 Task: Access placeholder for the builder.
Action: Mouse moved to (1064, 74)
Screenshot: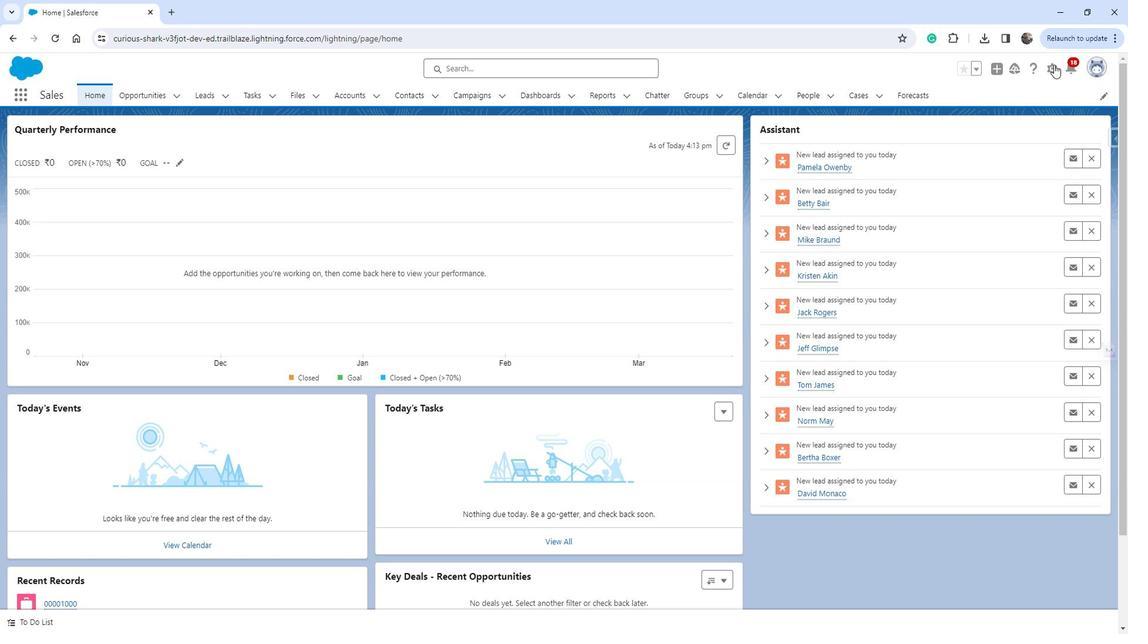 
Action: Mouse pressed left at (1064, 74)
Screenshot: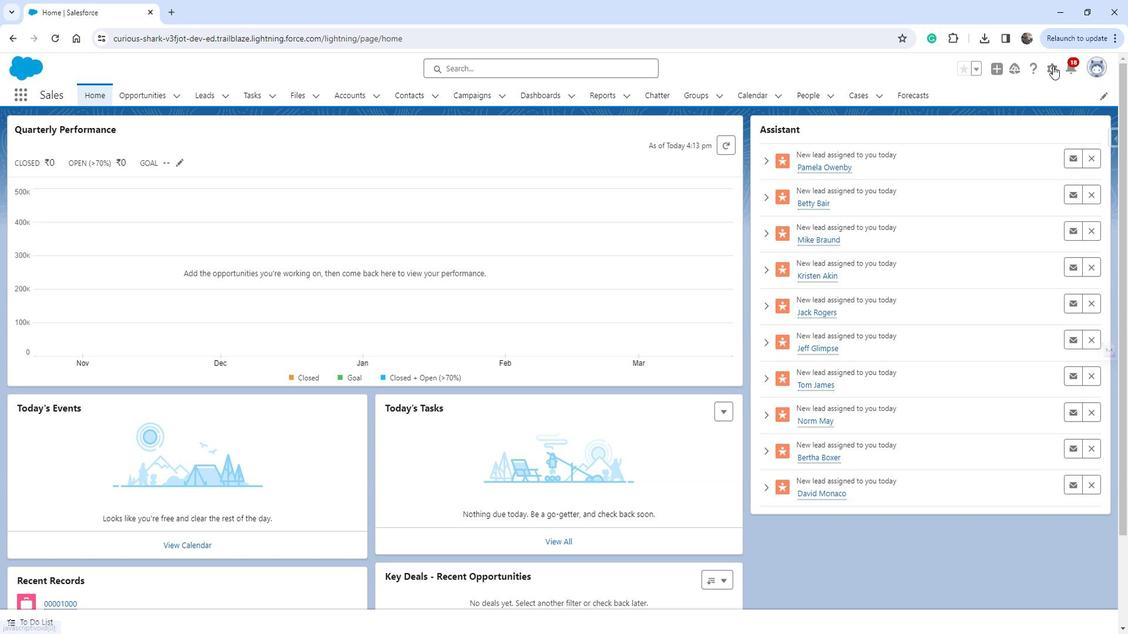 
Action: Mouse moved to (1020, 112)
Screenshot: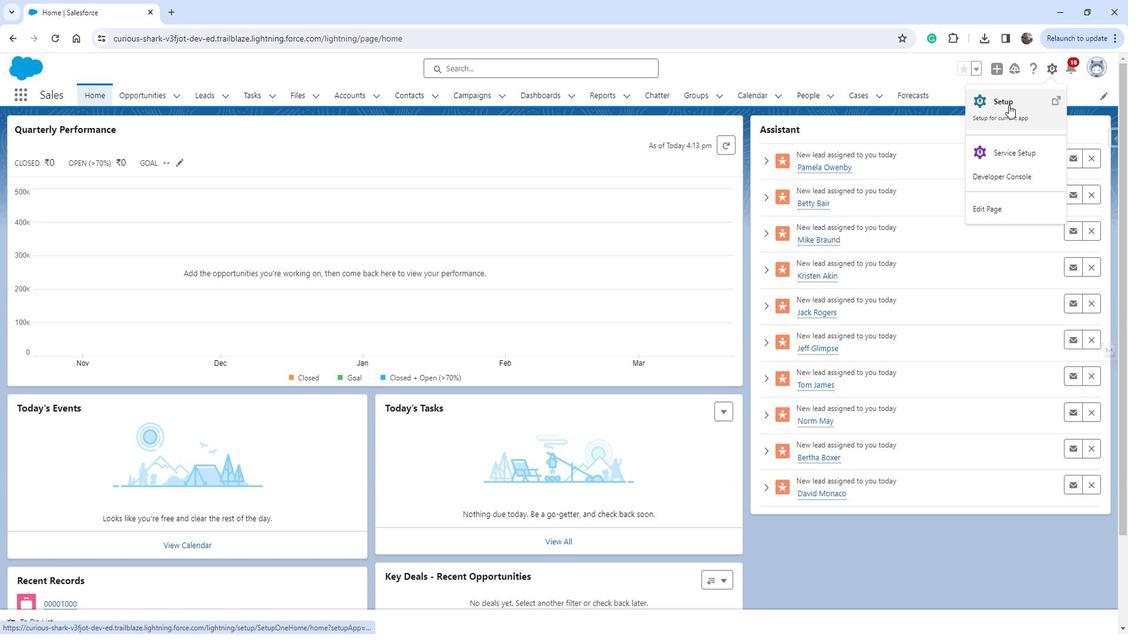 
Action: Mouse pressed left at (1020, 112)
Screenshot: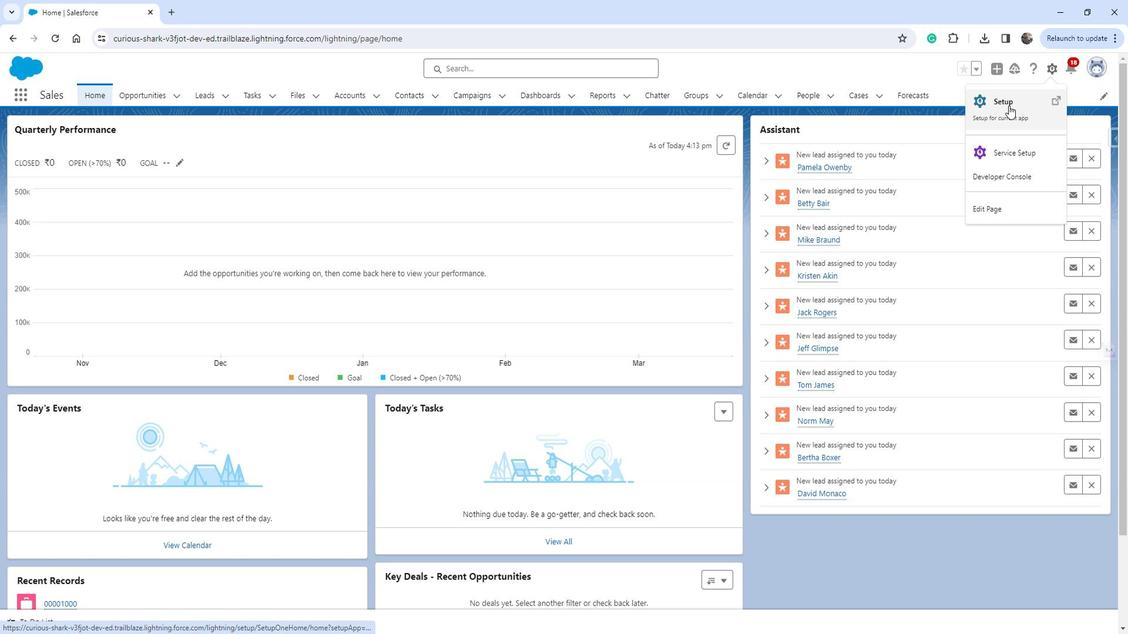 
Action: Mouse moved to (66, 396)
Screenshot: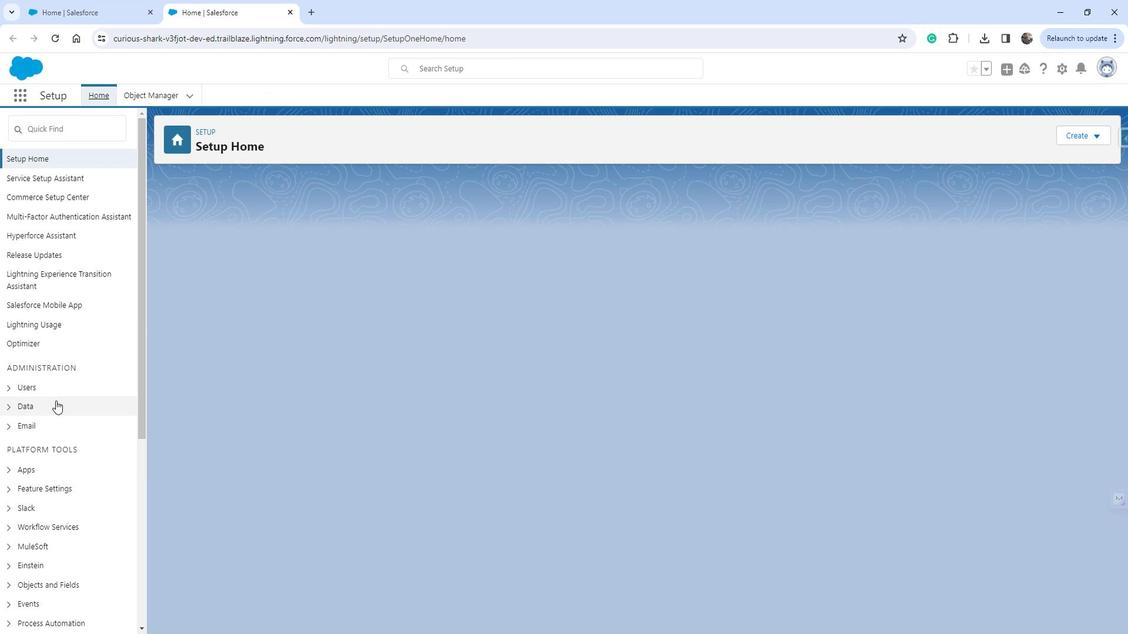 
Action: Mouse scrolled (66, 396) with delta (0, 0)
Screenshot: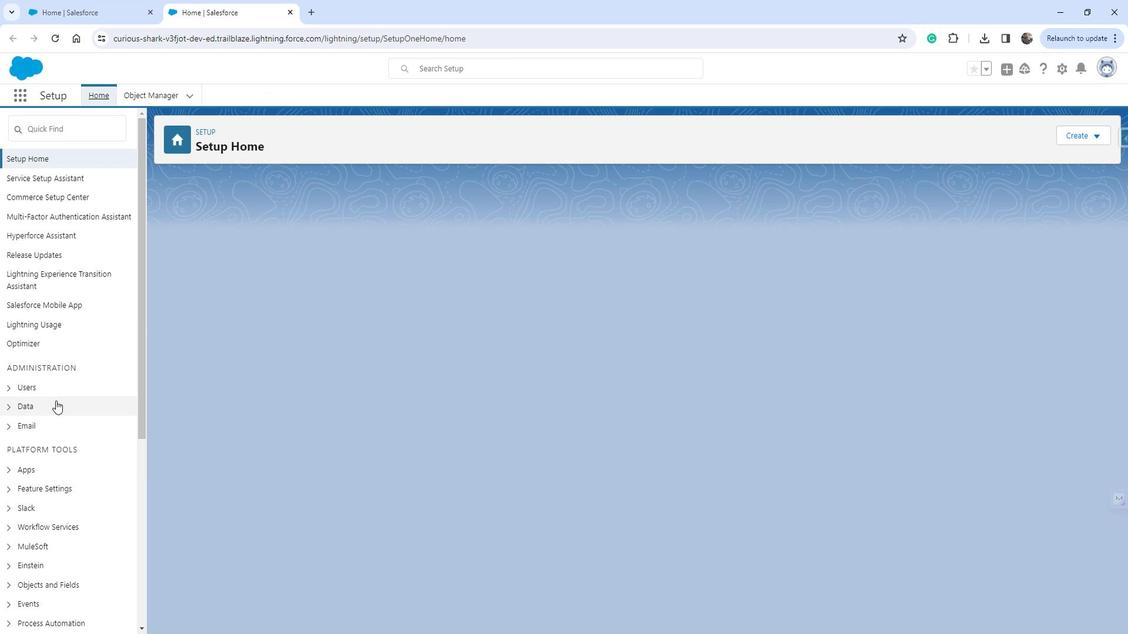 
Action: Mouse moved to (67, 396)
Screenshot: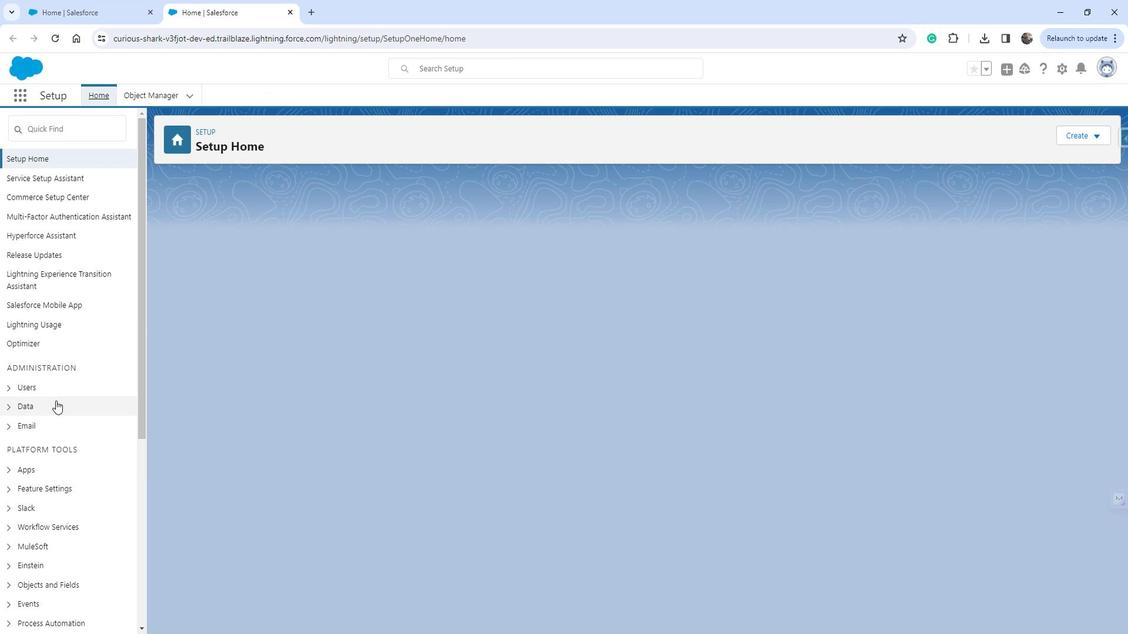 
Action: Mouse scrolled (67, 396) with delta (0, 0)
Screenshot: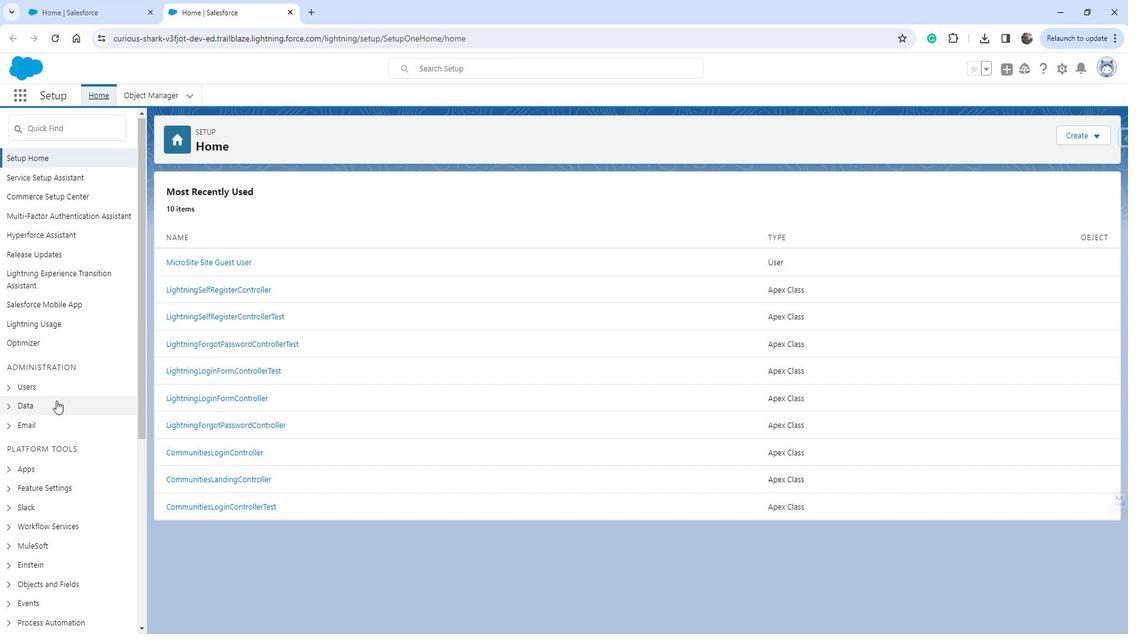 
Action: Mouse moved to (70, 395)
Screenshot: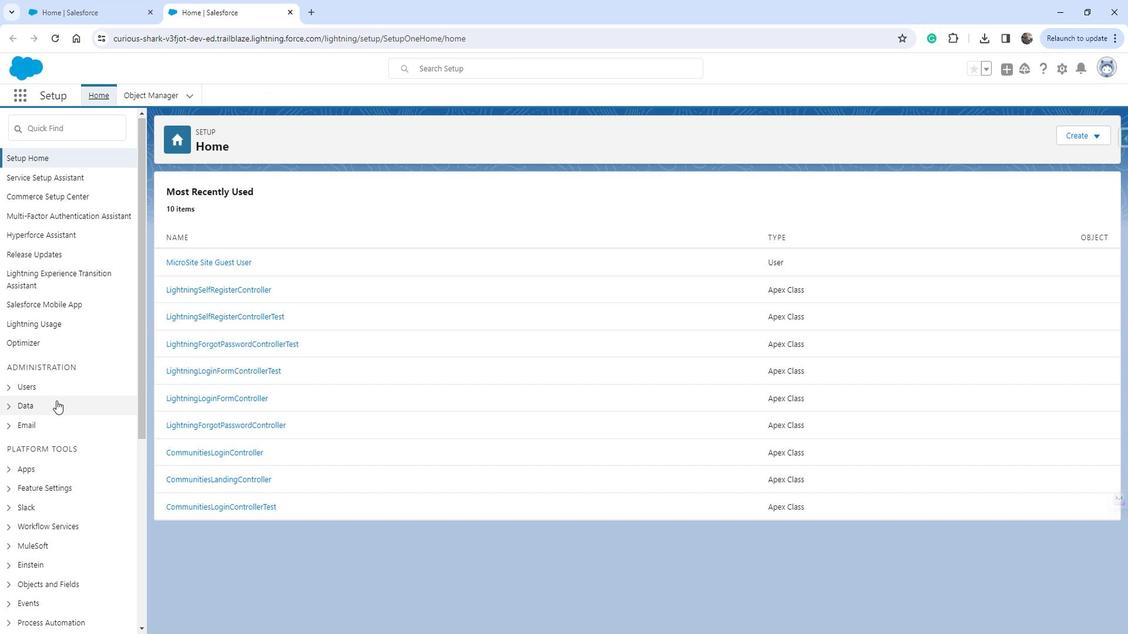 
Action: Mouse scrolled (70, 394) with delta (0, 0)
Screenshot: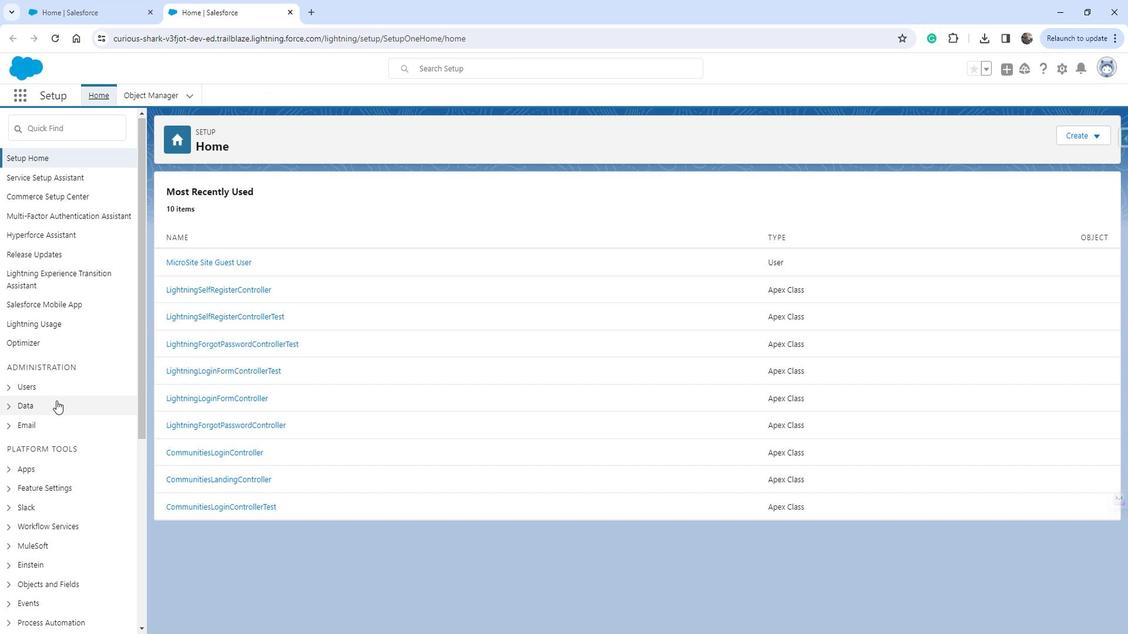 
Action: Mouse moved to (71, 394)
Screenshot: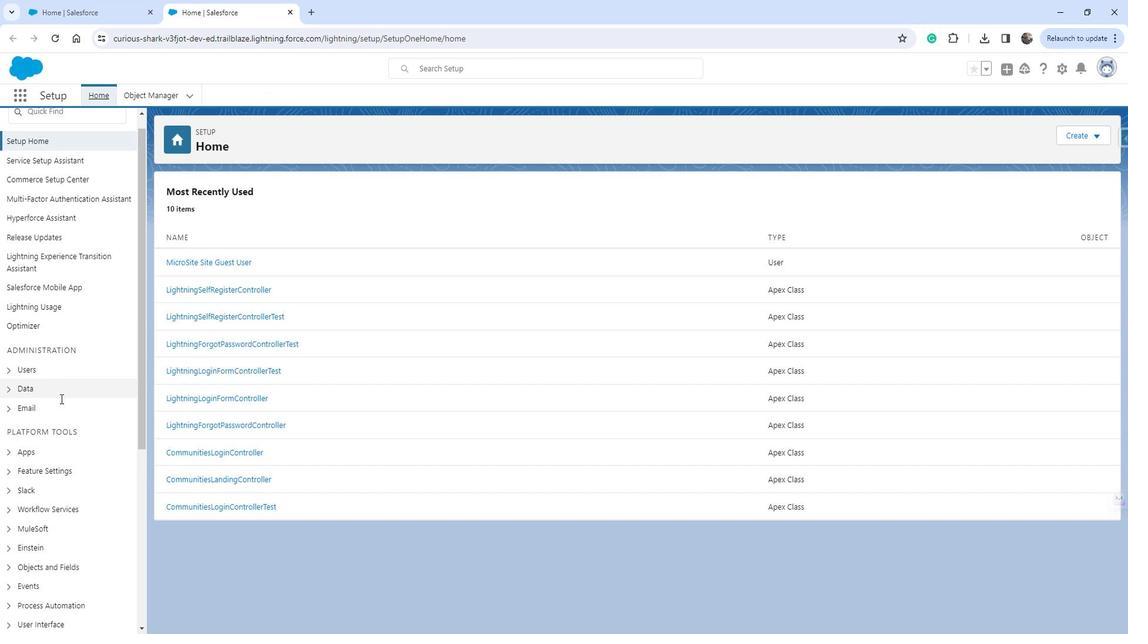
Action: Mouse scrolled (71, 393) with delta (0, 0)
Screenshot: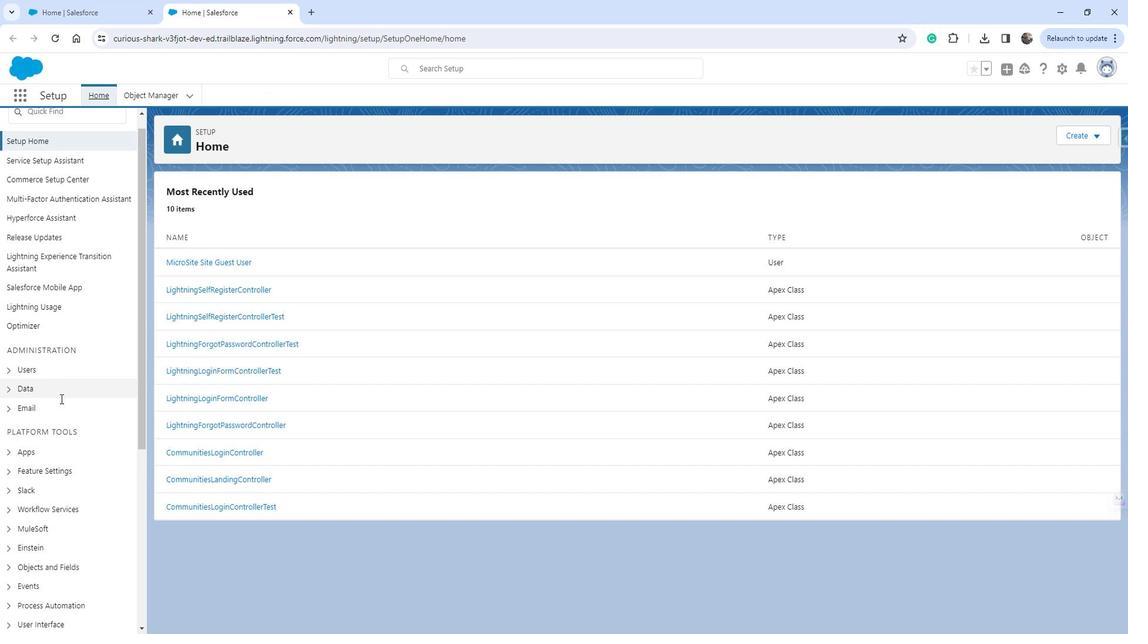 
Action: Mouse moved to (18, 247)
Screenshot: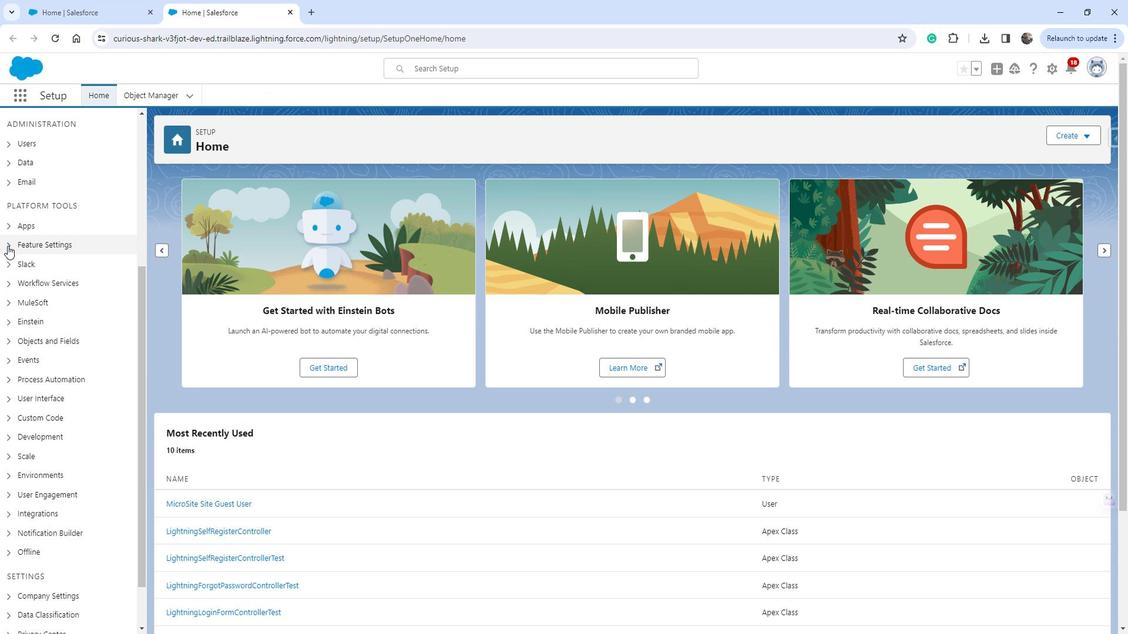 
Action: Mouse pressed left at (18, 247)
Screenshot: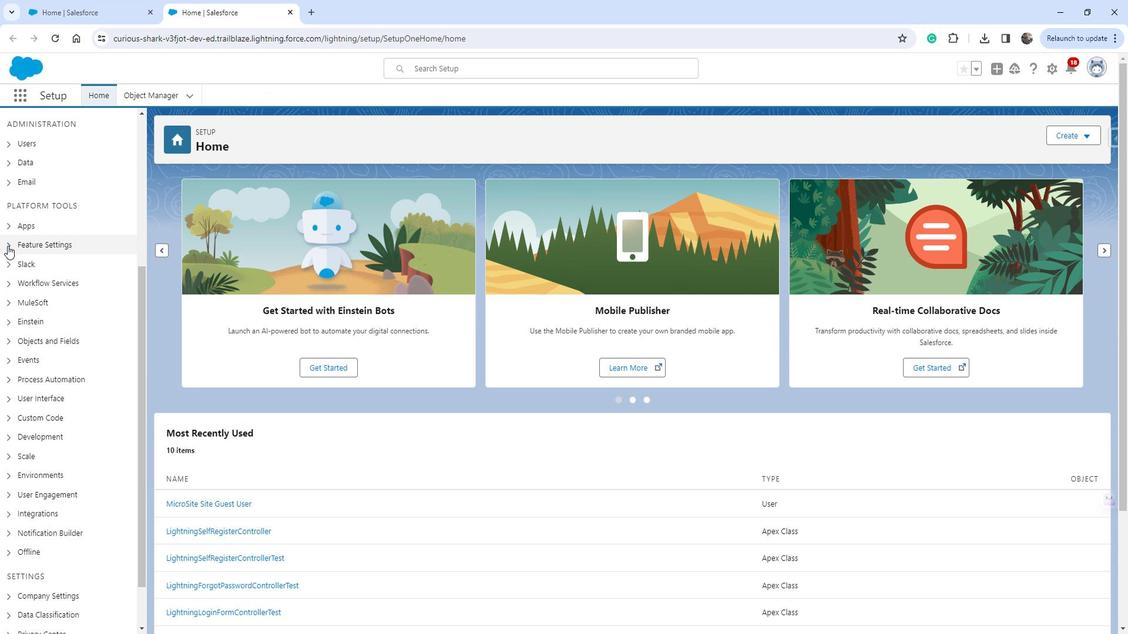 
Action: Mouse moved to (48, 269)
Screenshot: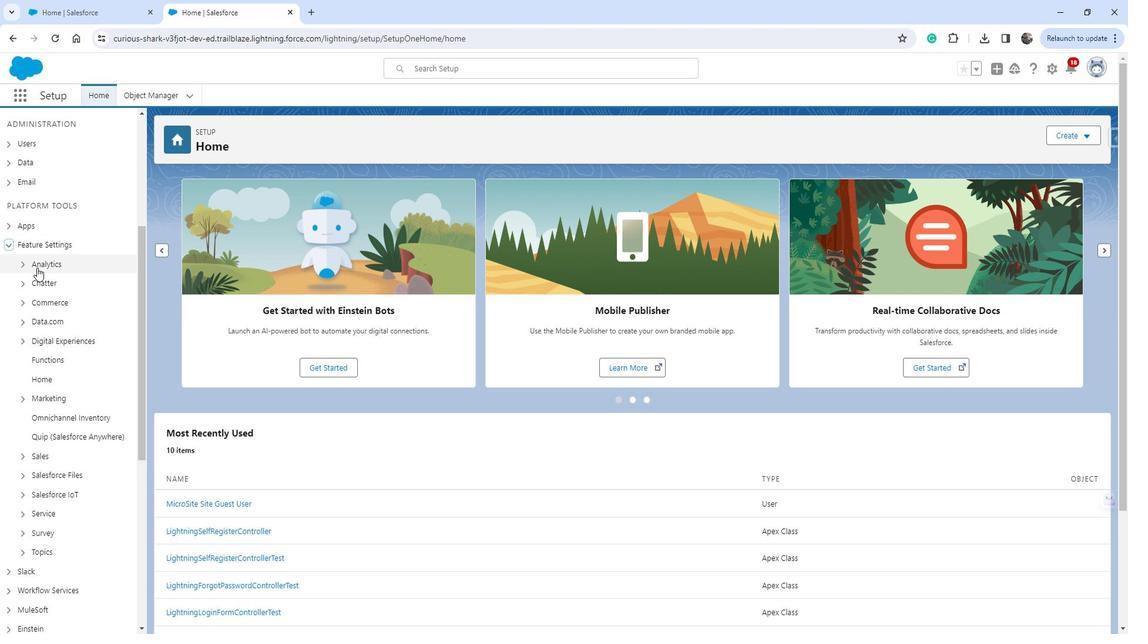 
Action: Mouse scrolled (48, 269) with delta (0, 0)
Screenshot: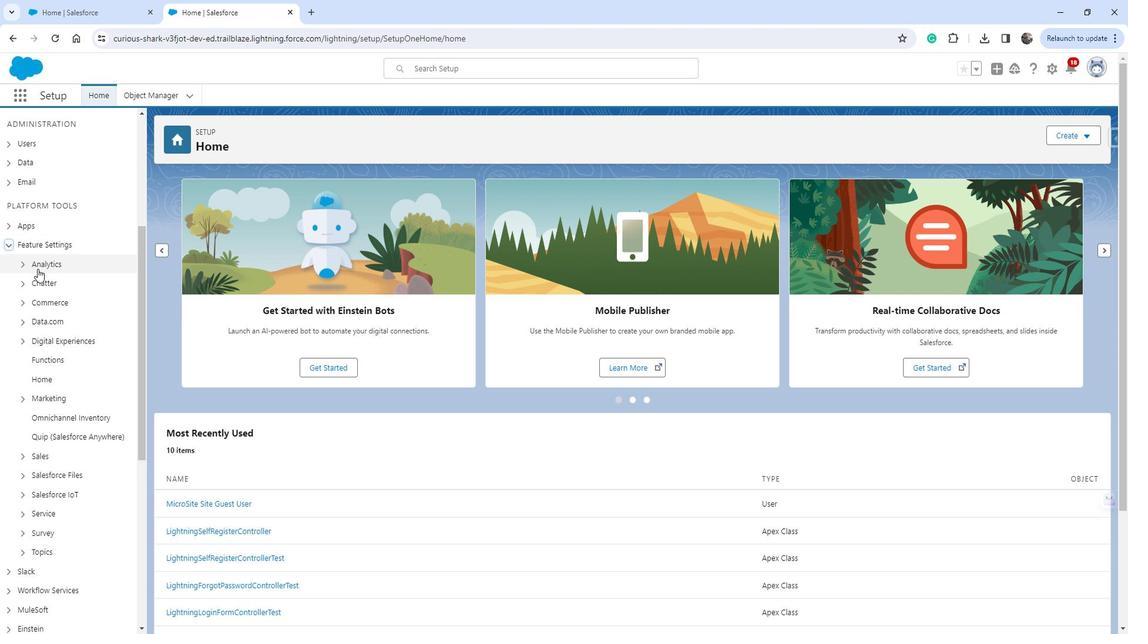 
Action: Mouse scrolled (48, 269) with delta (0, 0)
Screenshot: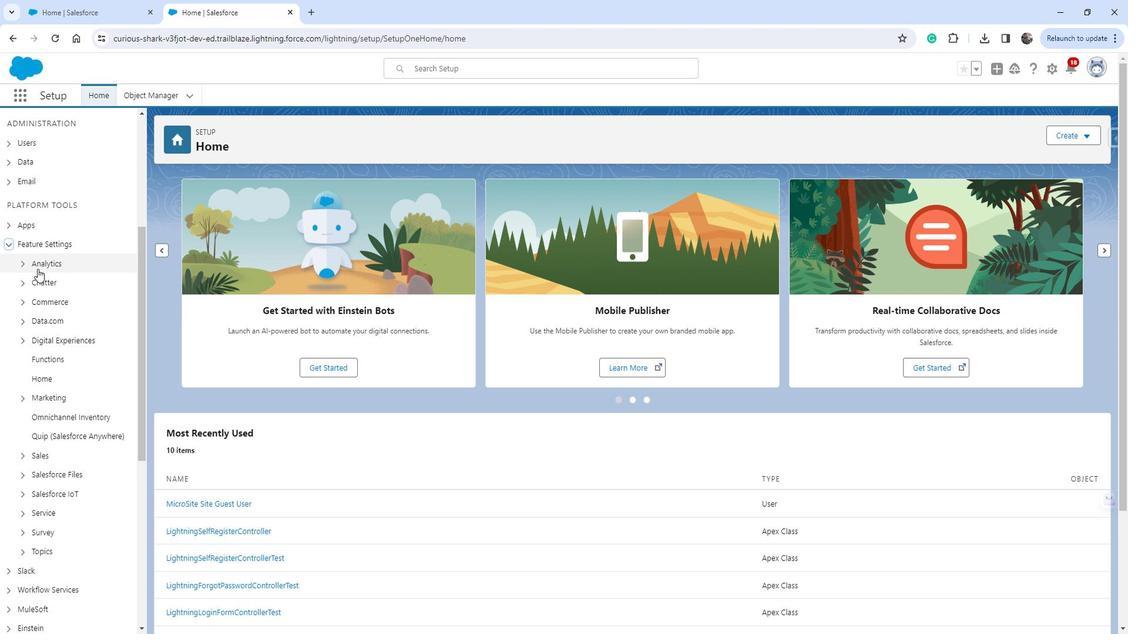 
Action: Mouse moved to (79, 220)
Screenshot: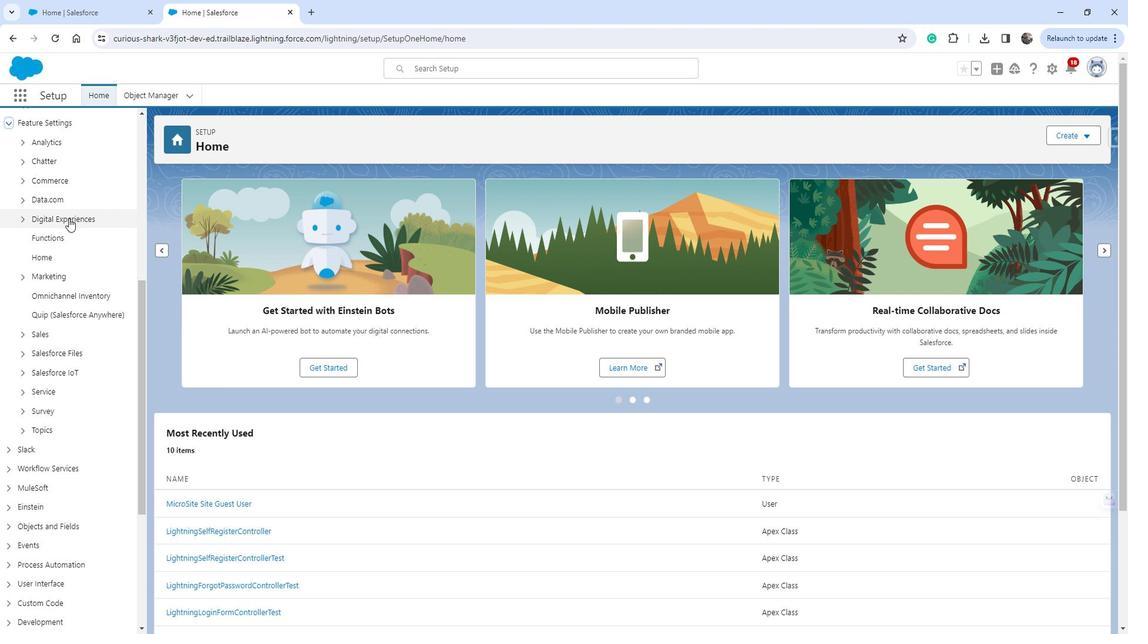 
Action: Mouse pressed left at (79, 220)
Screenshot: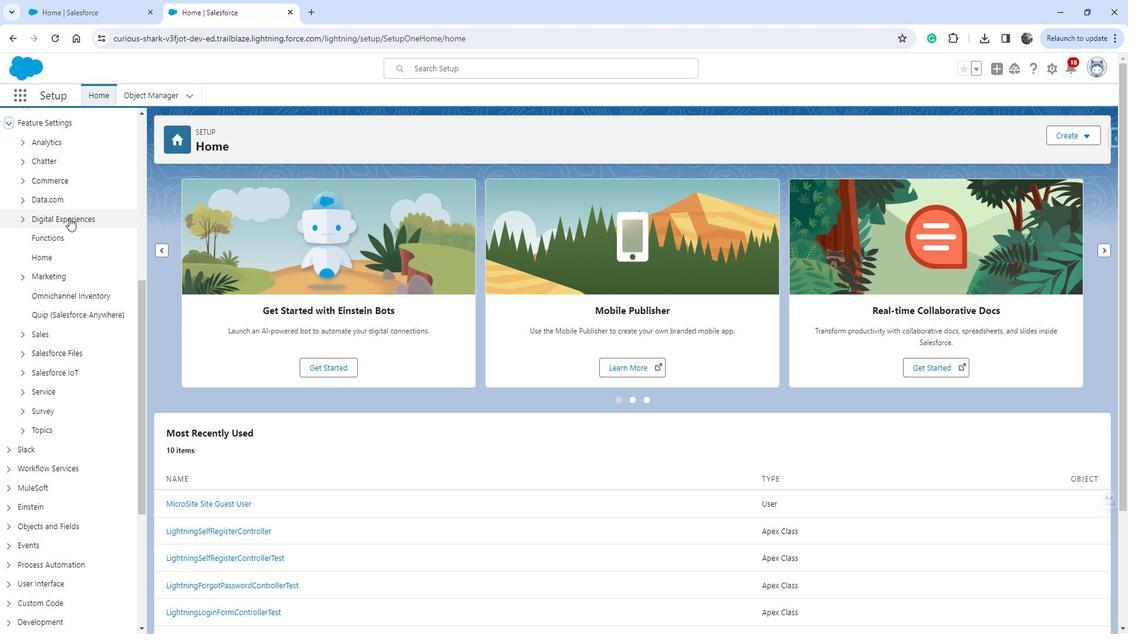 
Action: Mouse moved to (67, 238)
Screenshot: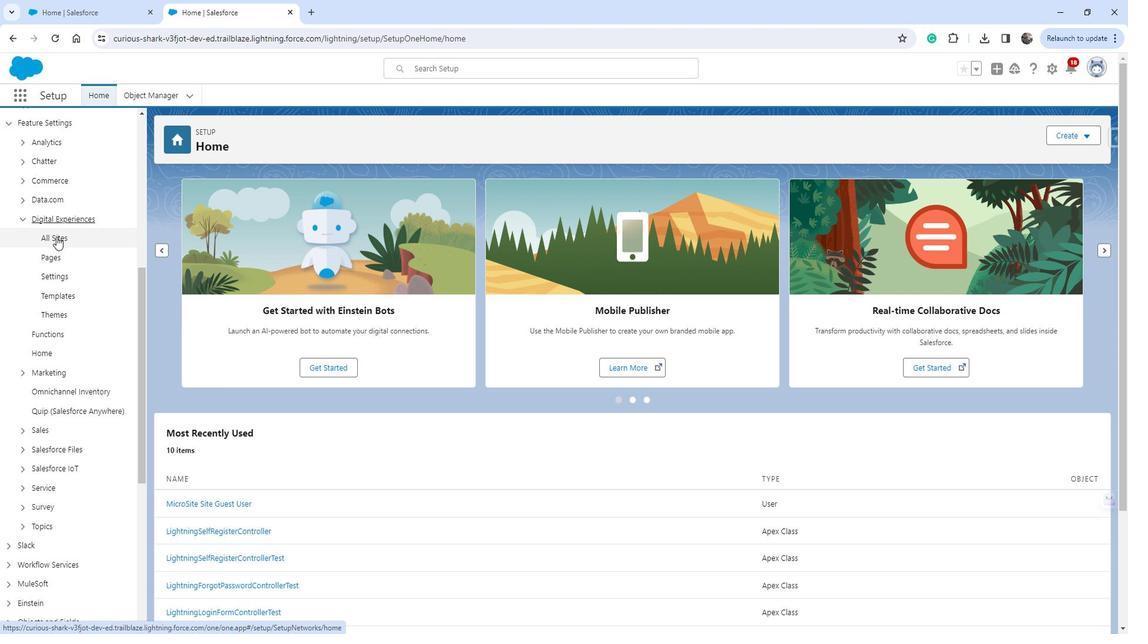 
Action: Mouse pressed left at (67, 238)
Screenshot: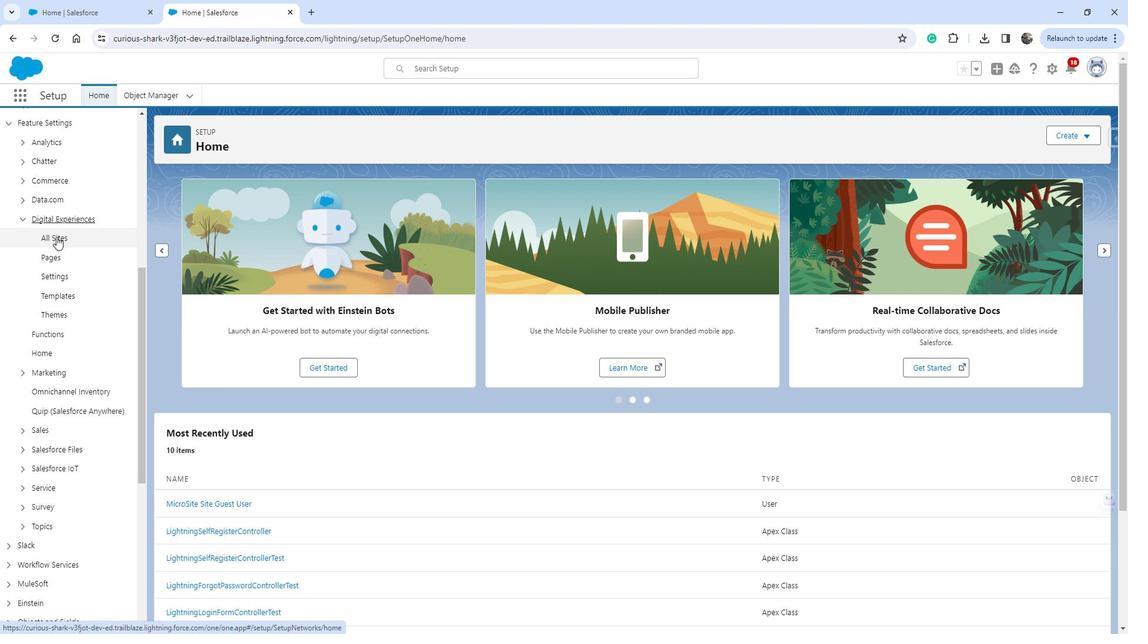 
Action: Mouse moved to (208, 280)
Screenshot: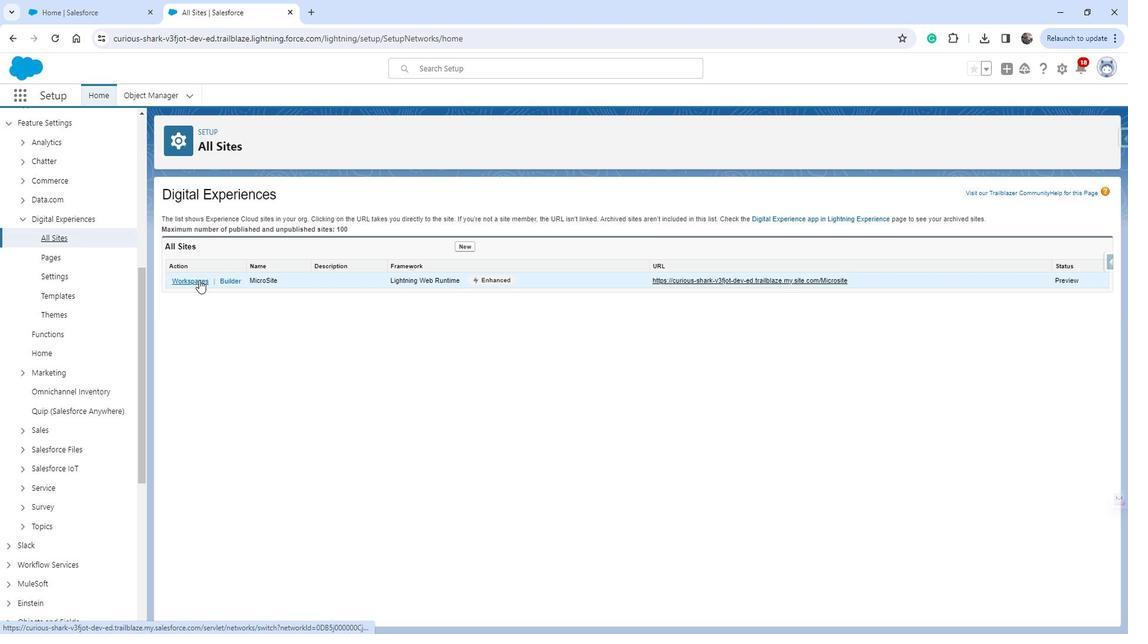 
Action: Mouse pressed left at (208, 280)
Screenshot: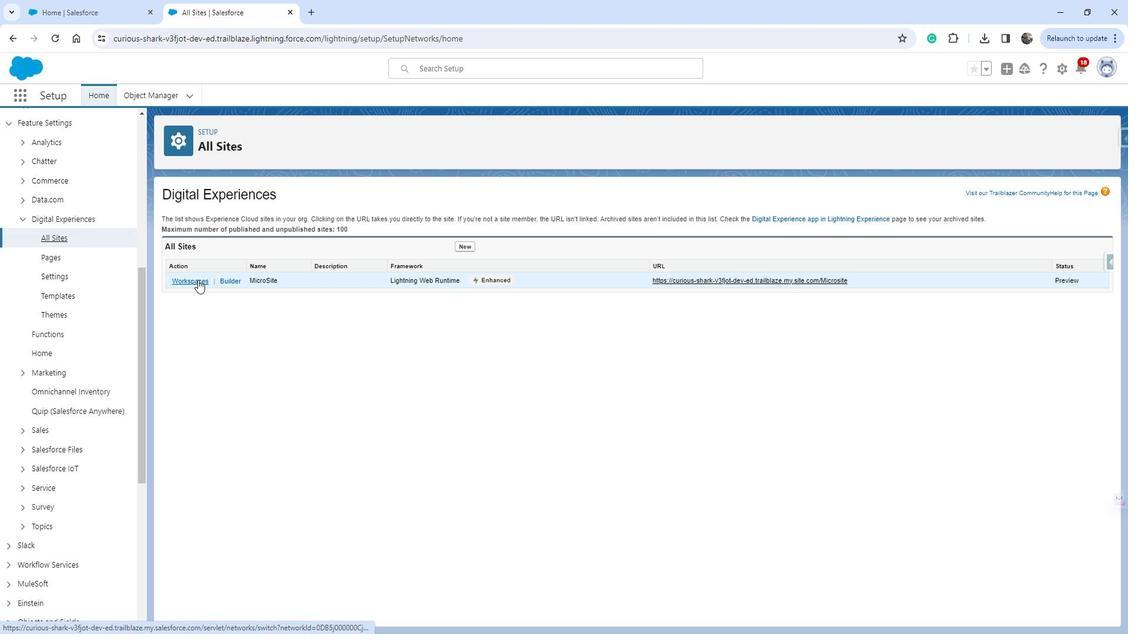 
Action: Mouse moved to (150, 268)
Screenshot: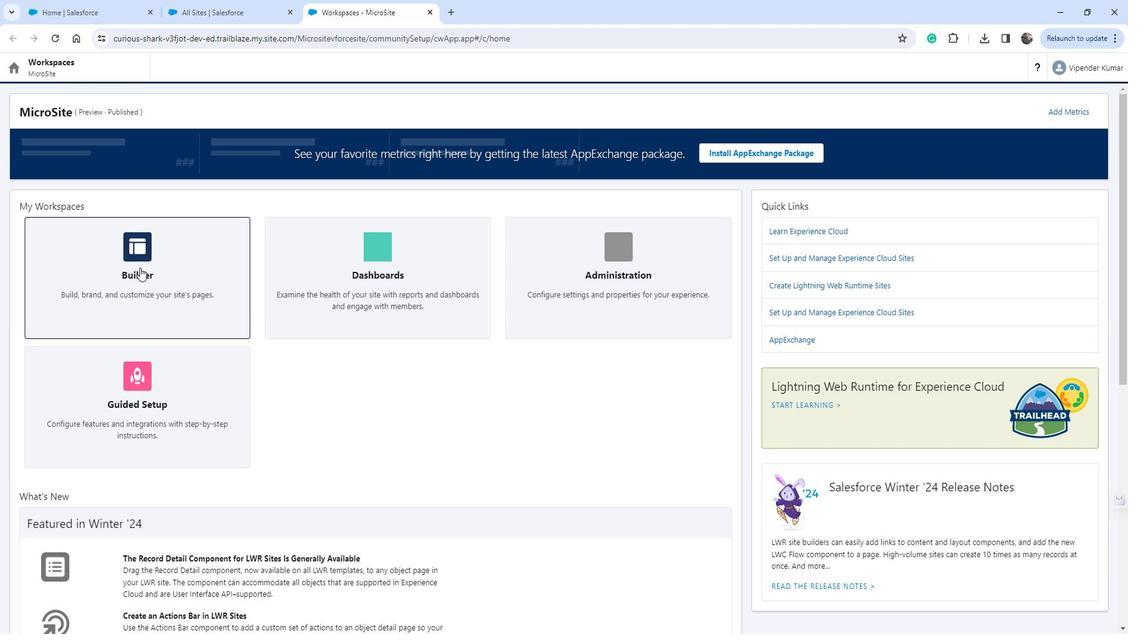 
Action: Mouse pressed left at (150, 268)
Screenshot: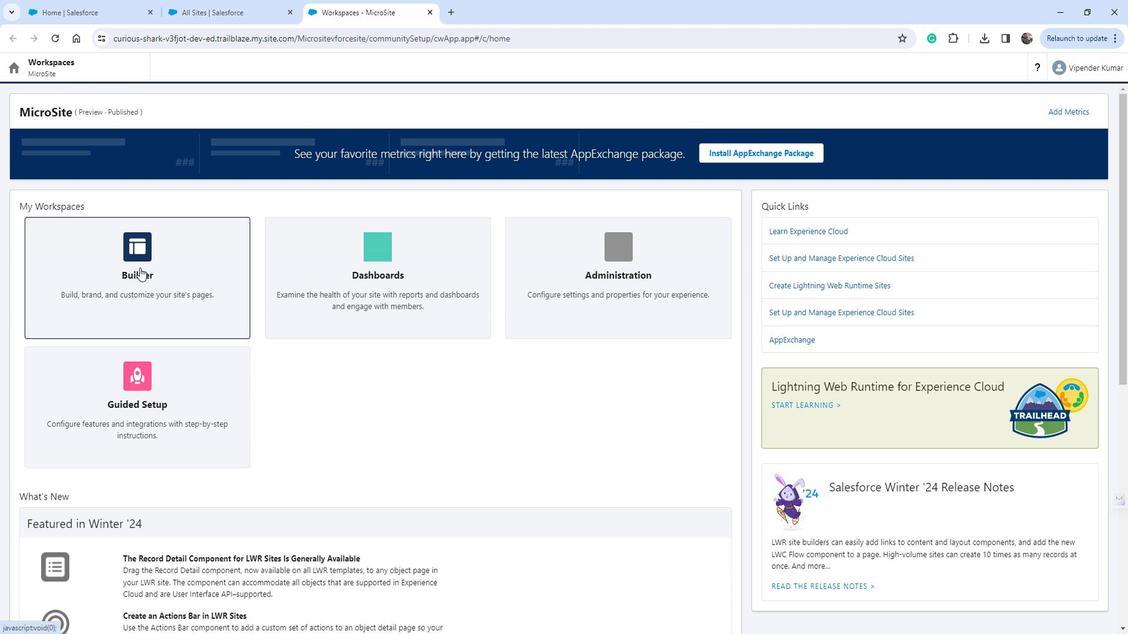 
Action: Mouse moved to (26, 187)
Screenshot: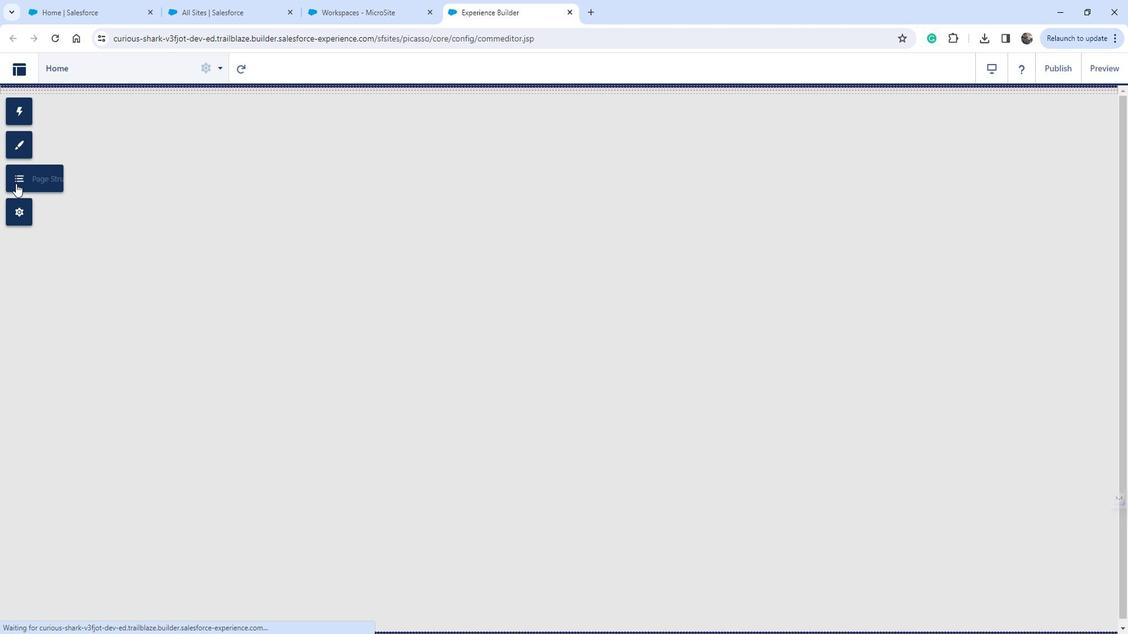 
Action: Mouse pressed left at (26, 187)
Screenshot: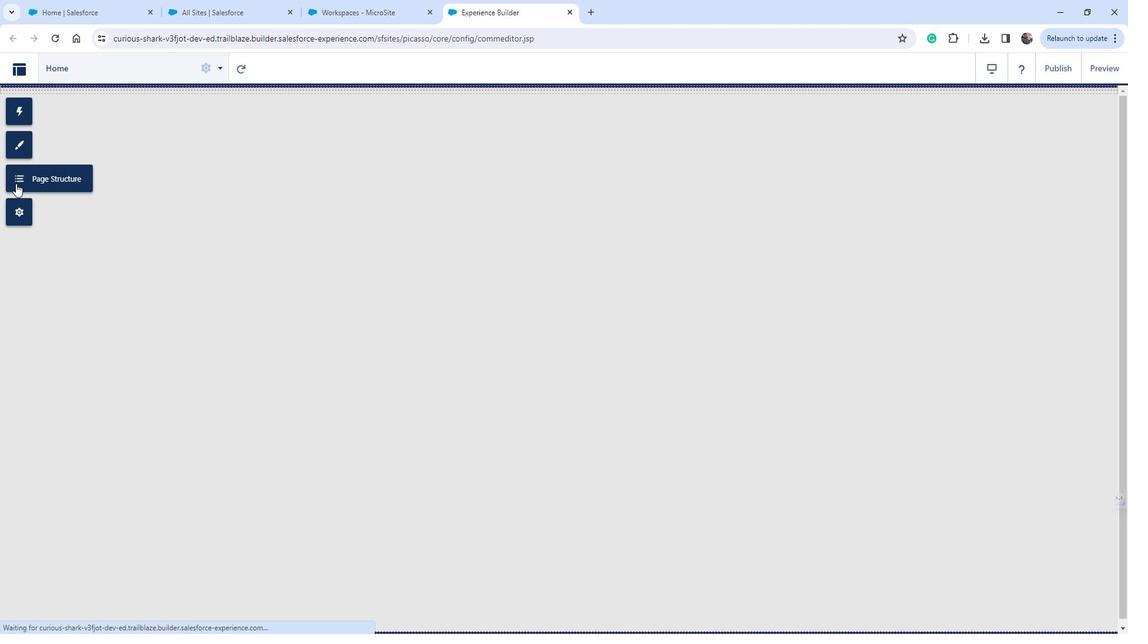 
Action: Mouse moved to (60, 184)
Screenshot: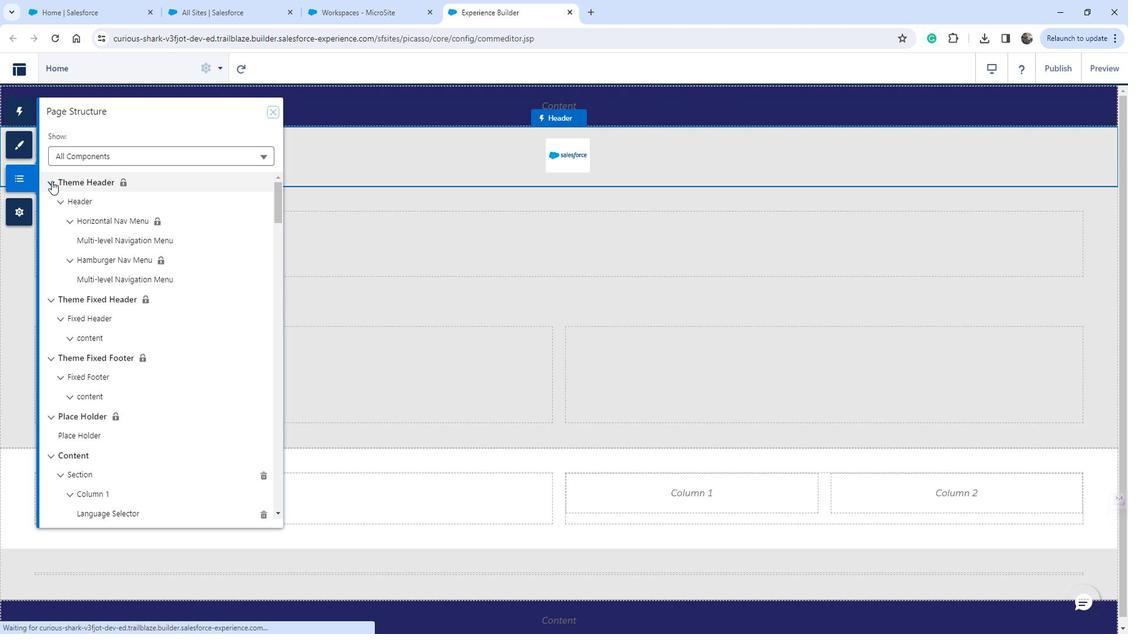 
Action: Mouse pressed left at (60, 184)
Screenshot: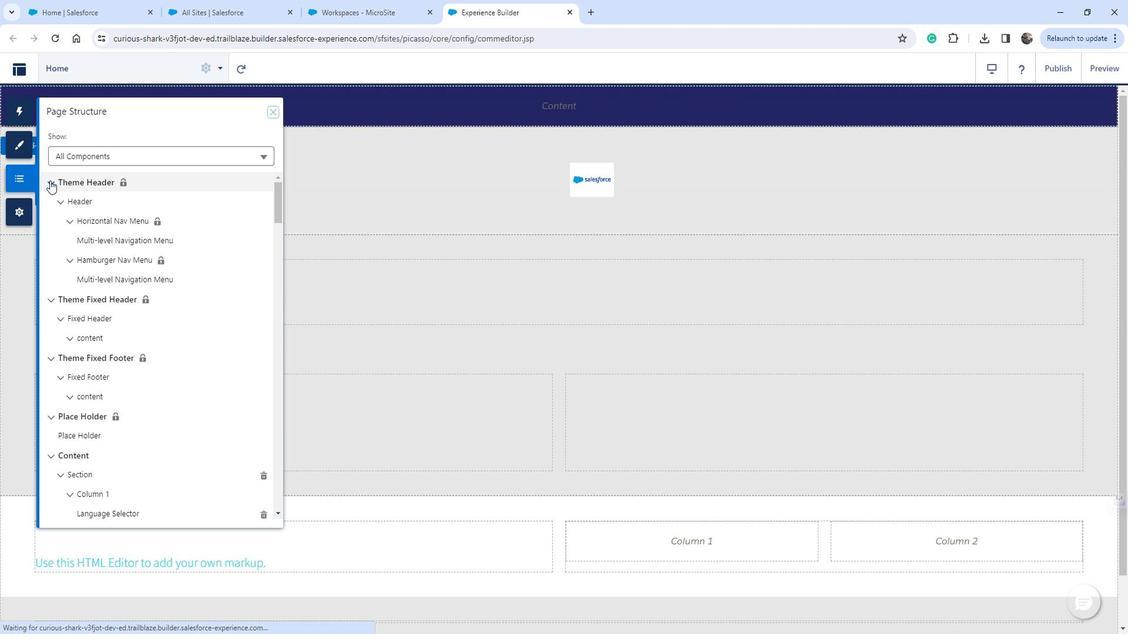 
Action: Mouse moved to (60, 202)
Screenshot: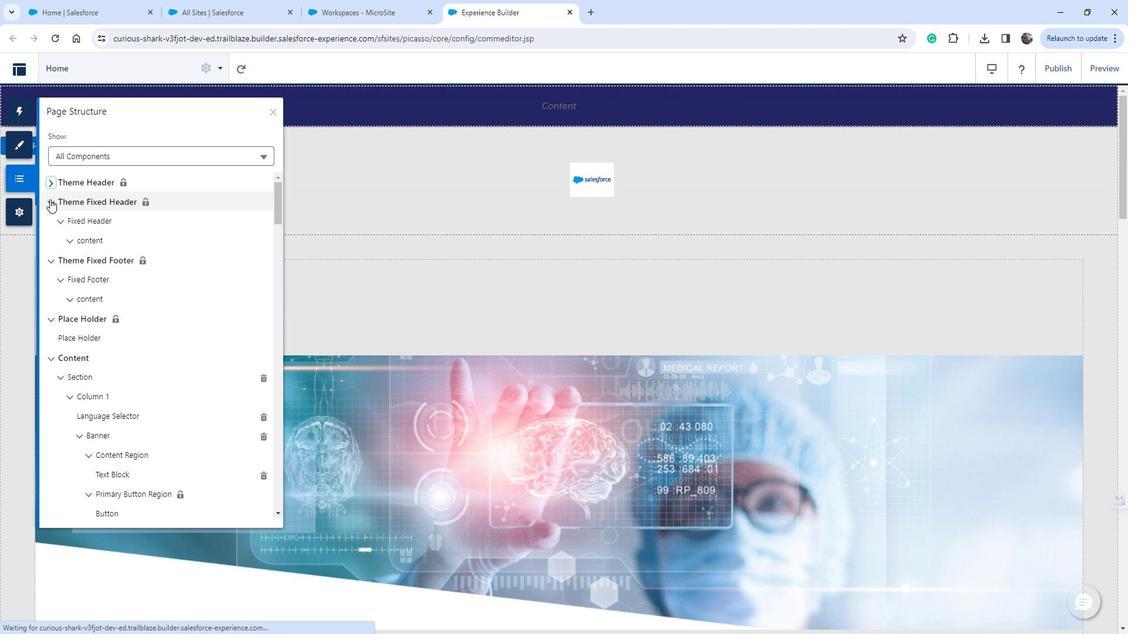 
Action: Mouse pressed left at (60, 202)
Screenshot: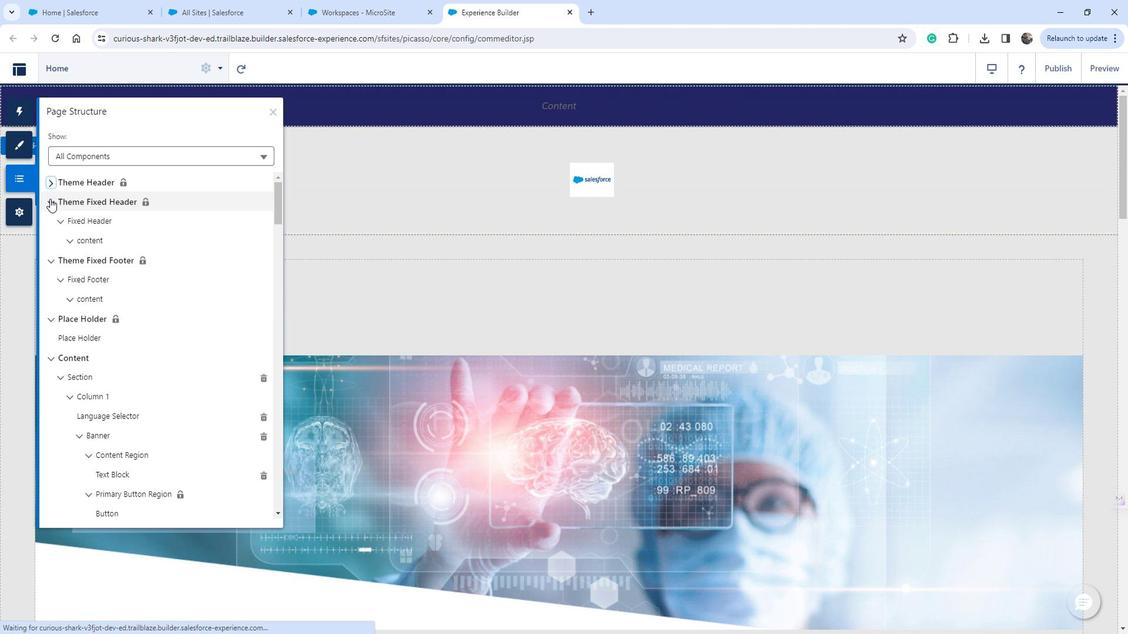 
Action: Mouse moved to (64, 220)
Screenshot: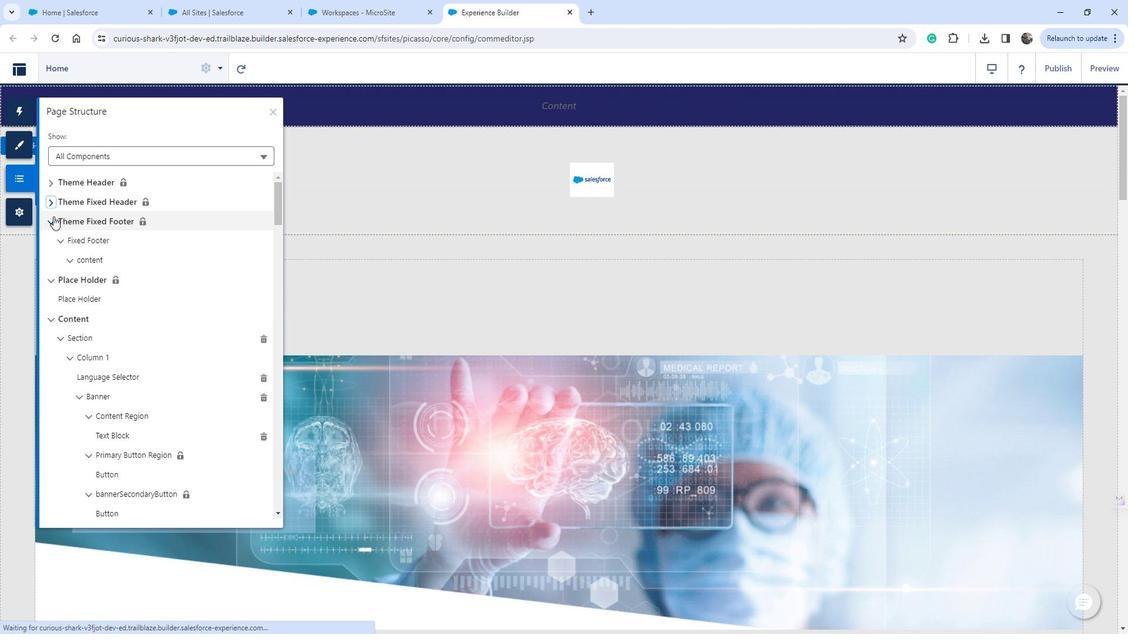 
Action: Mouse pressed left at (64, 220)
Screenshot: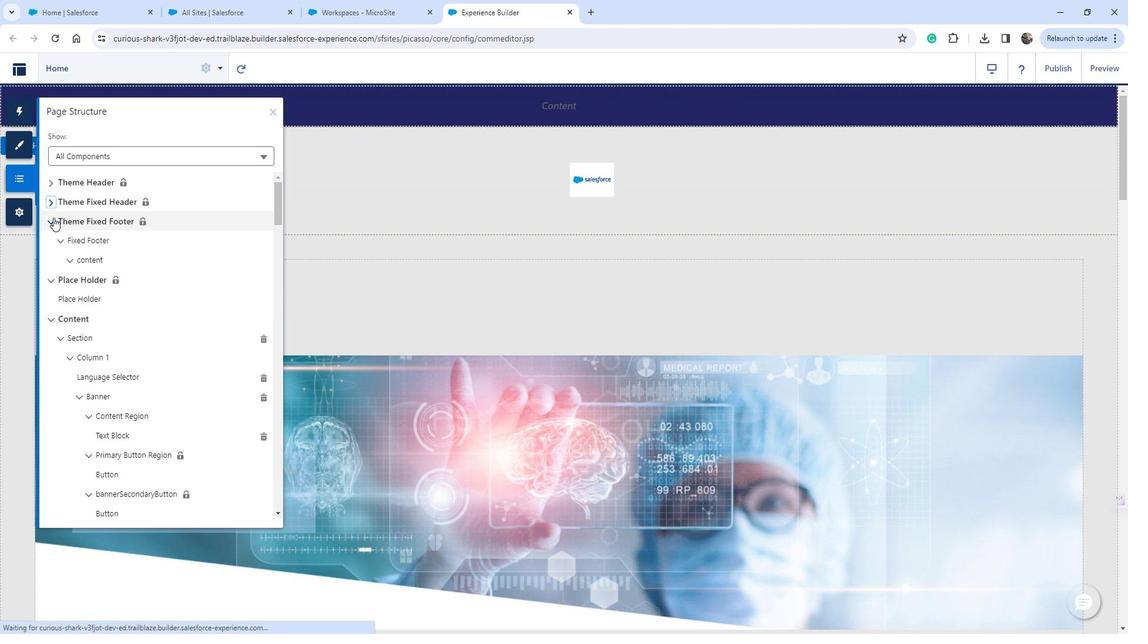 
Action: Mouse moved to (94, 262)
Screenshot: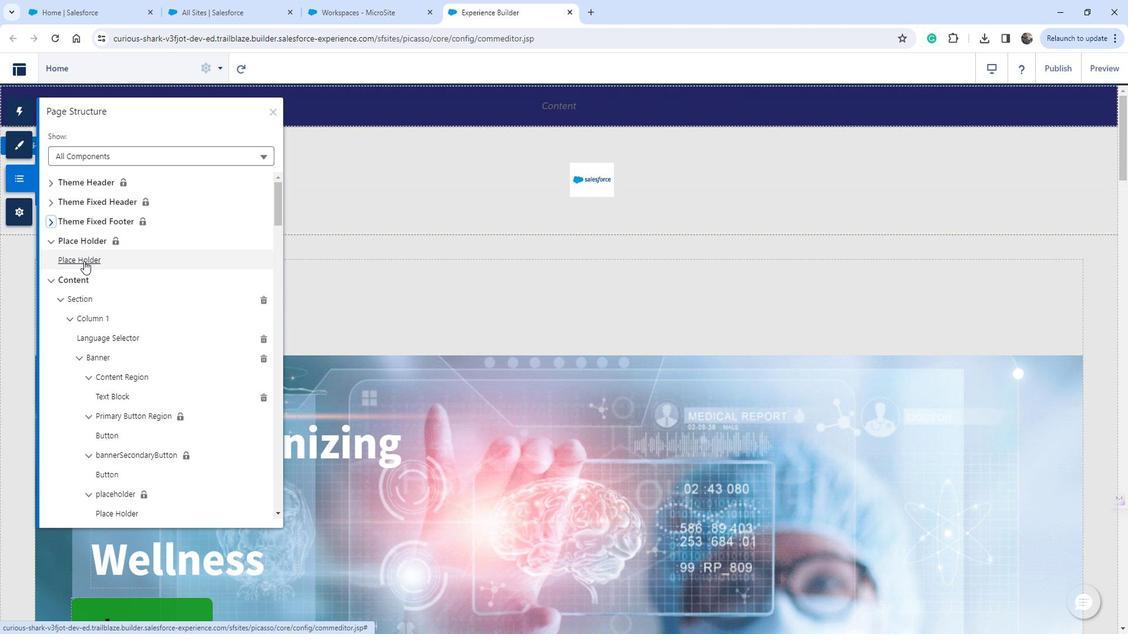 
Action: Mouse pressed left at (94, 262)
Screenshot: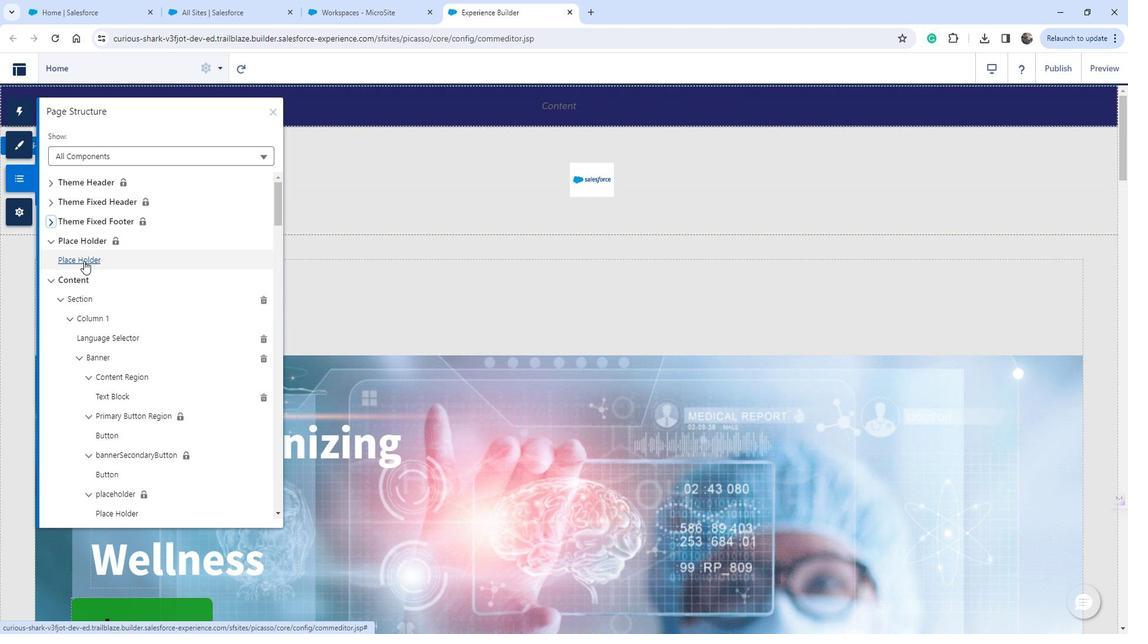 
Action: Mouse moved to (273, 270)
Screenshot: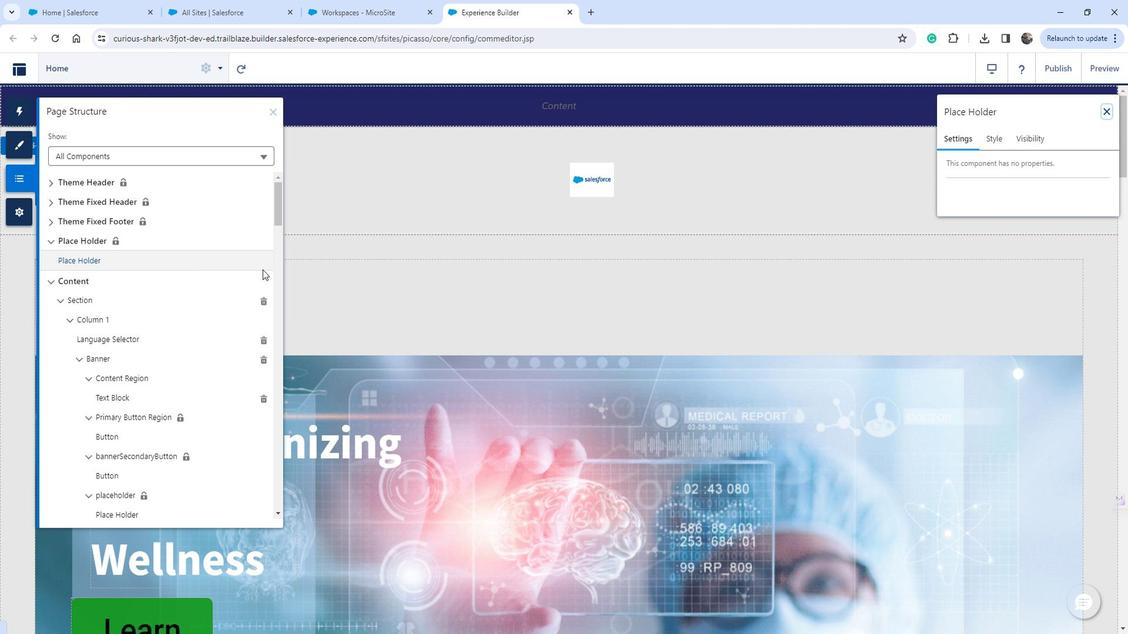 
